 Task: Add Sprouts Sliced Colby Jack Cheese to the cart.
Action: Mouse moved to (818, 283)
Screenshot: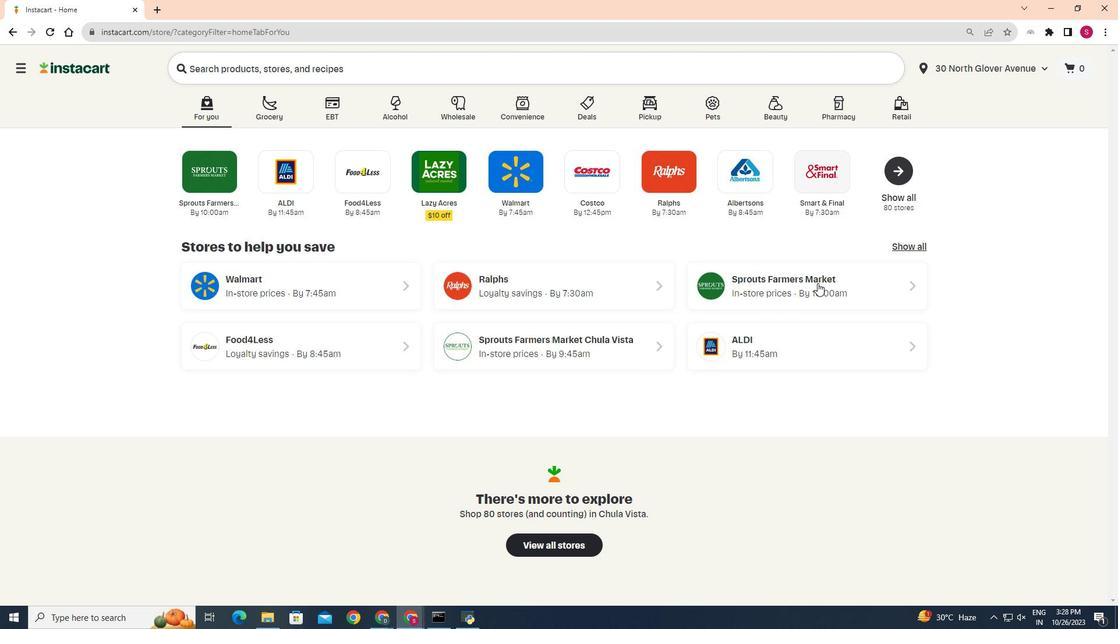 
Action: Mouse pressed left at (818, 283)
Screenshot: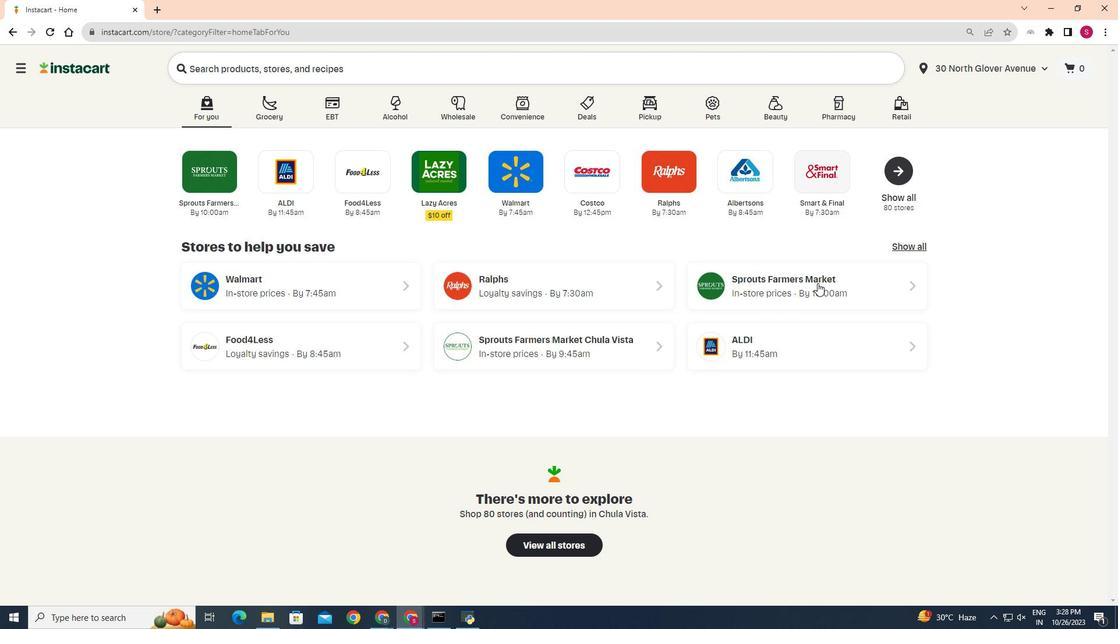 
Action: Mouse moved to (23, 489)
Screenshot: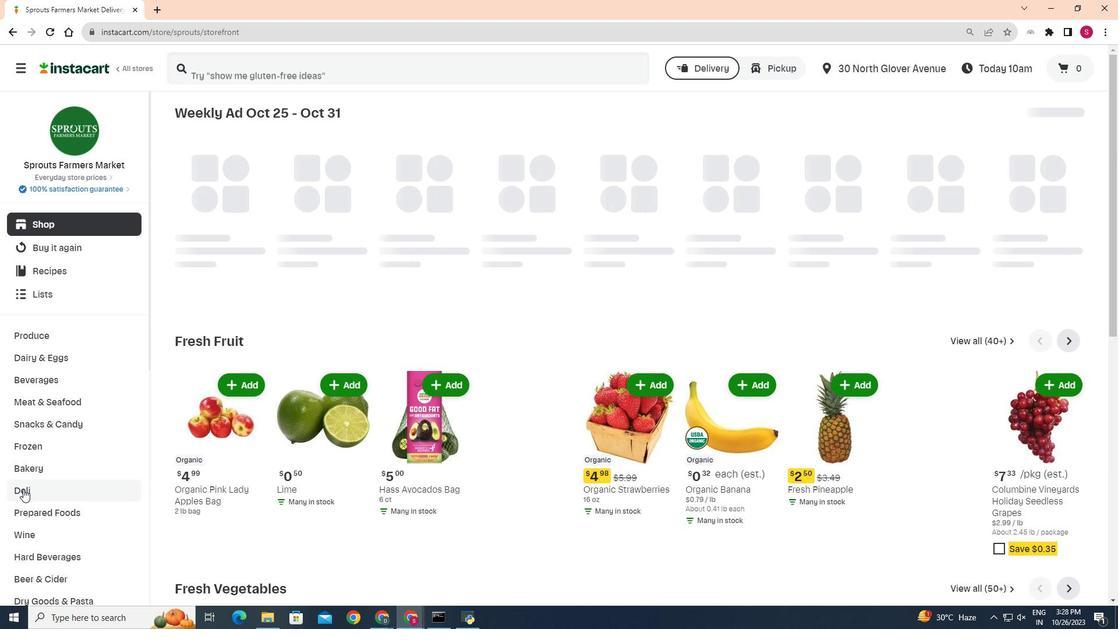 
Action: Mouse pressed left at (23, 489)
Screenshot: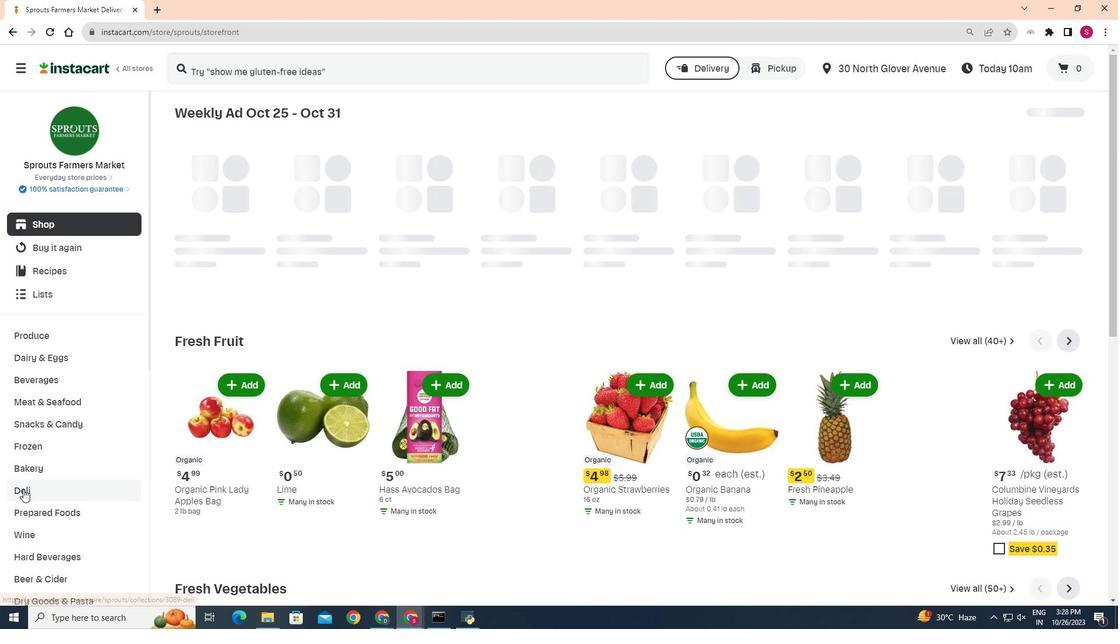 
Action: Mouse moved to (297, 145)
Screenshot: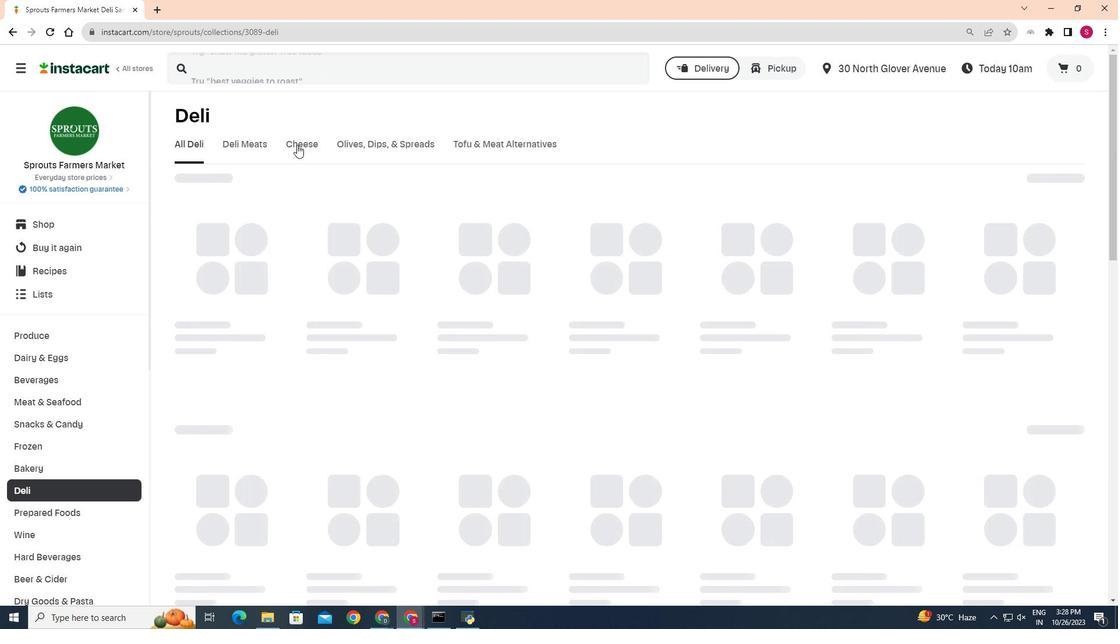 
Action: Mouse pressed left at (297, 145)
Screenshot: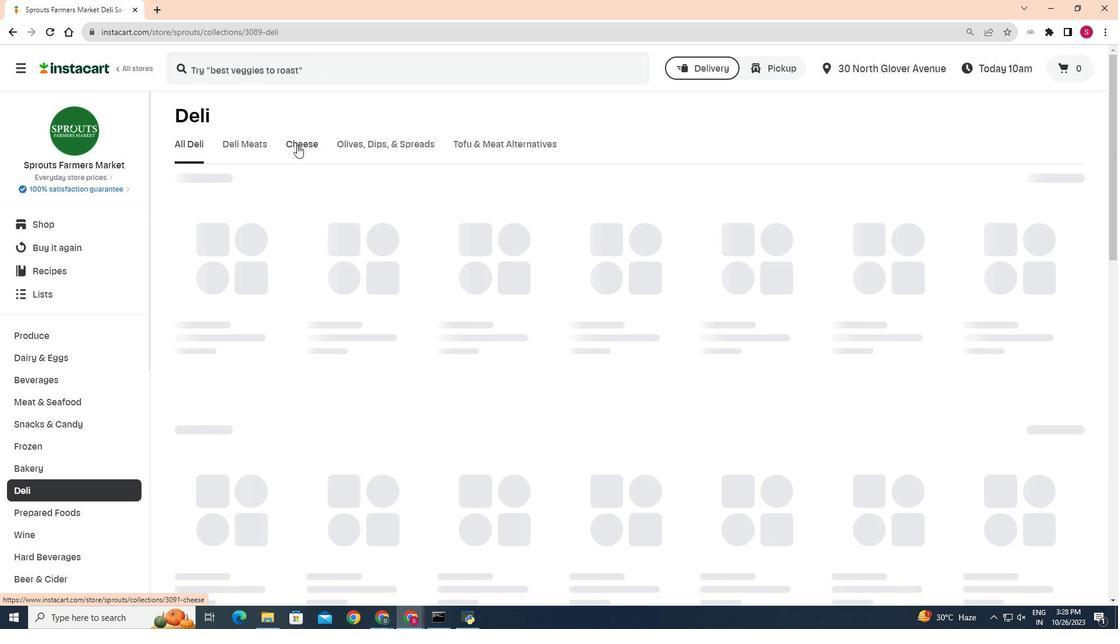 
Action: Mouse moved to (360, 194)
Screenshot: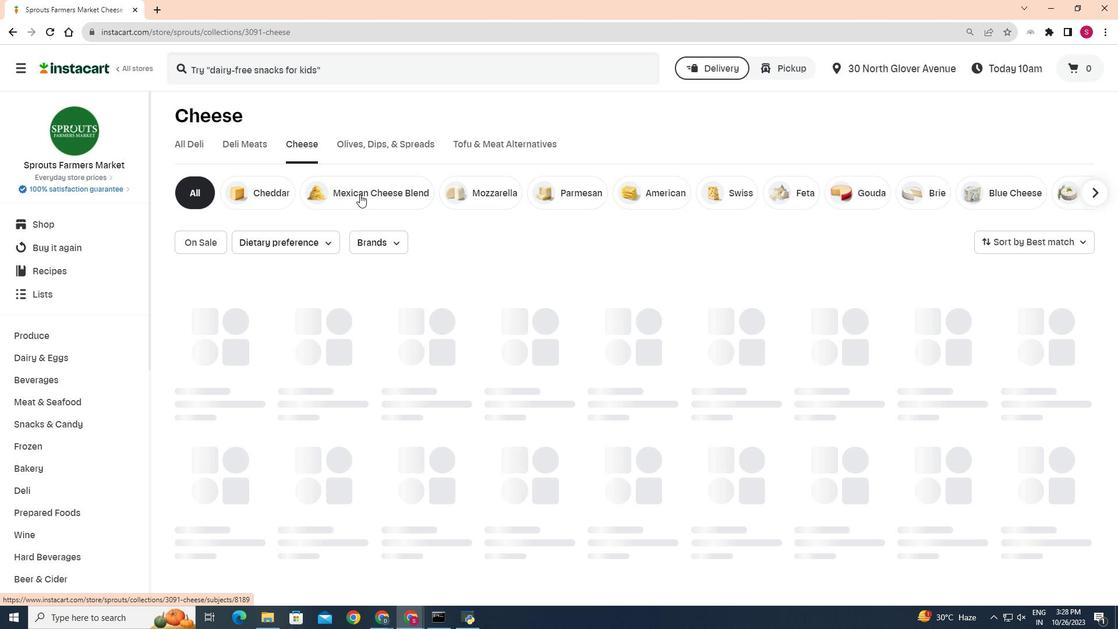 
Action: Mouse pressed left at (360, 194)
Screenshot: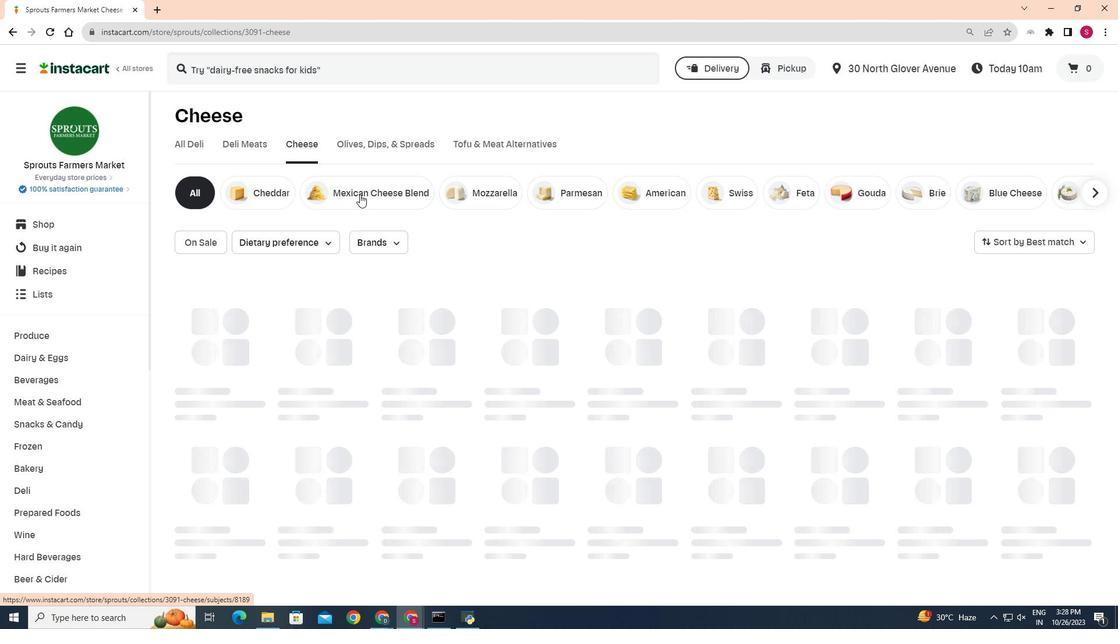 
Action: Mouse moved to (338, 191)
Screenshot: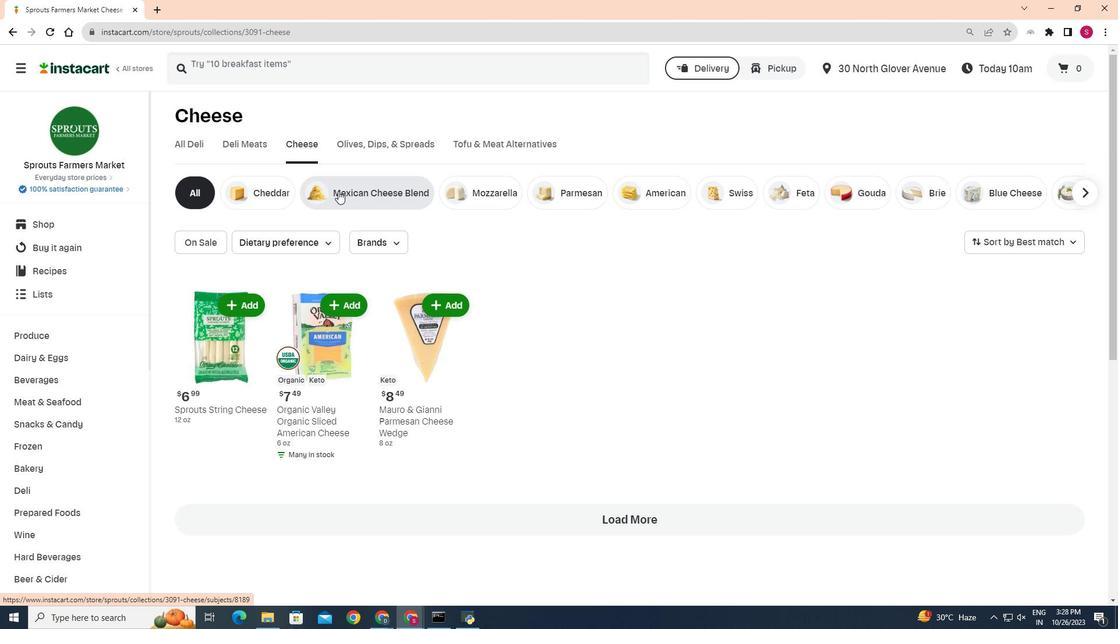 
Action: Mouse pressed left at (338, 191)
Screenshot: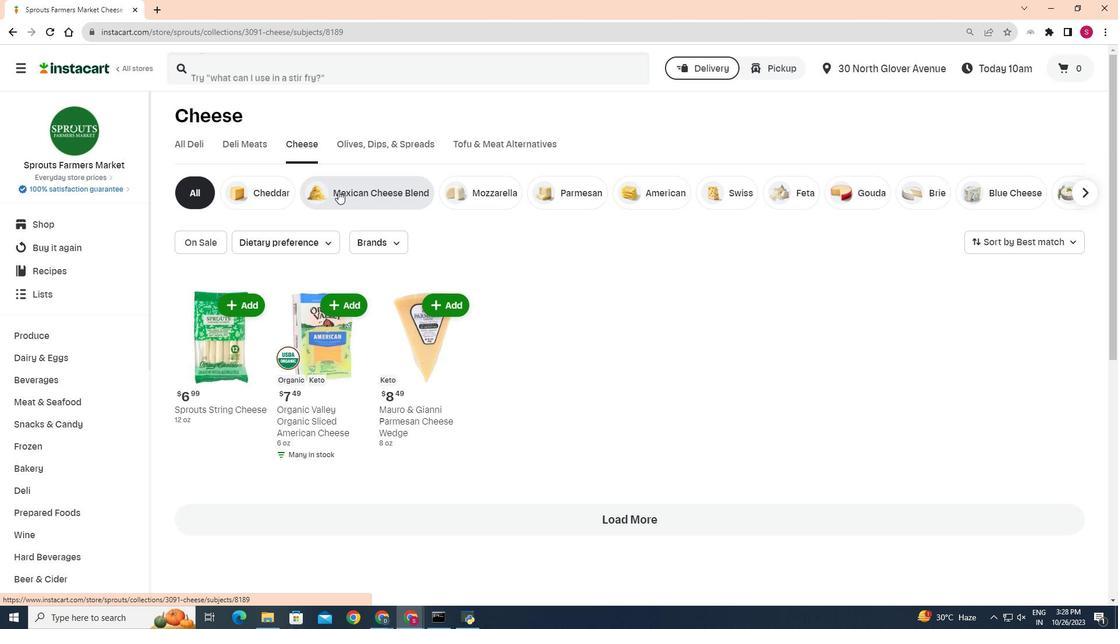 
Action: Mouse moved to (350, 300)
Screenshot: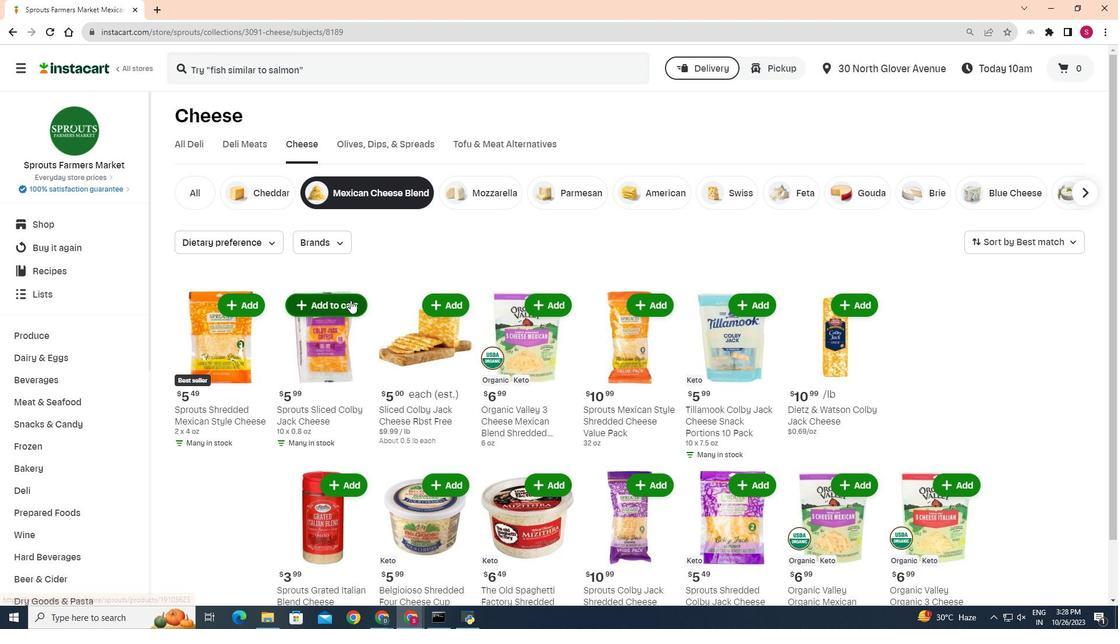 
Action: Mouse pressed left at (350, 300)
Screenshot: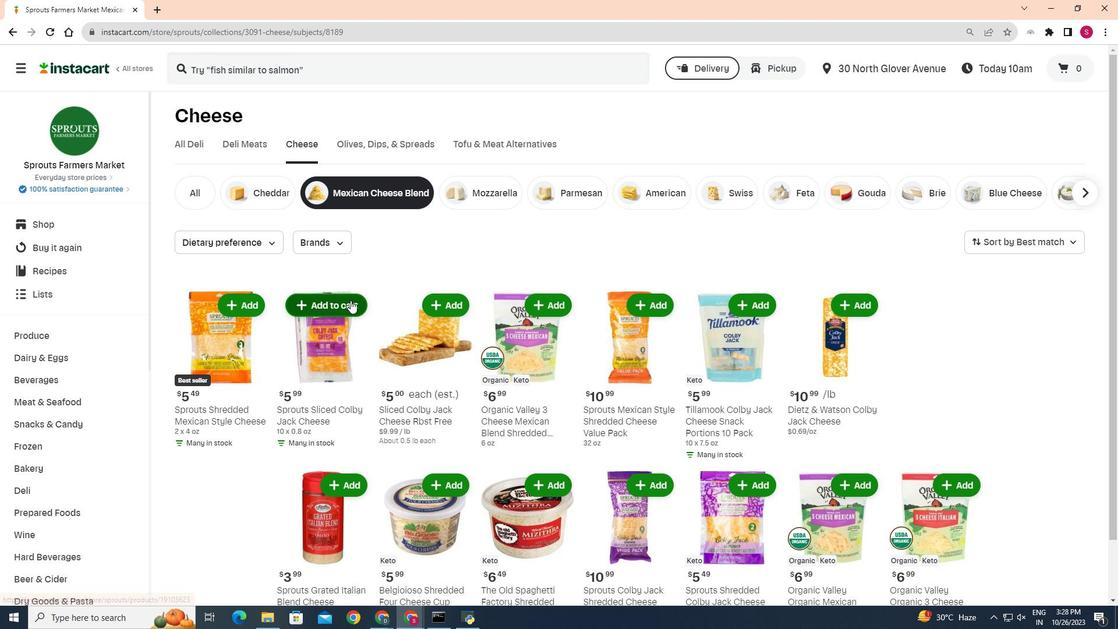 
Action: Mouse moved to (400, 276)
Screenshot: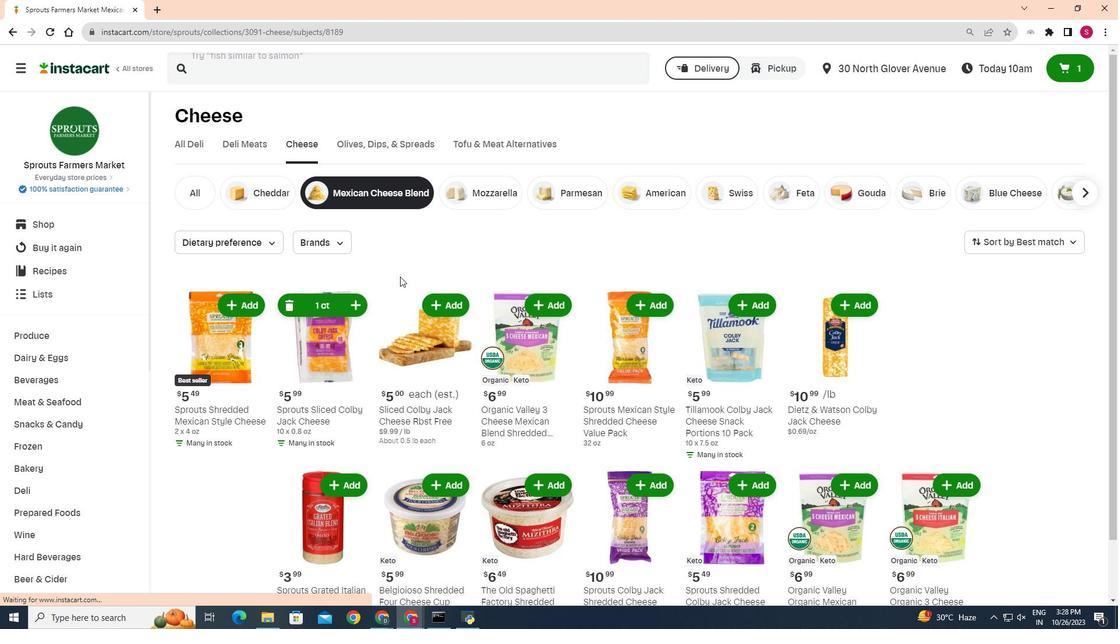
